 Task: Look for products in the category "Bubble Bath" from Inesscents Salvation only.
Action: Mouse moved to (858, 327)
Screenshot: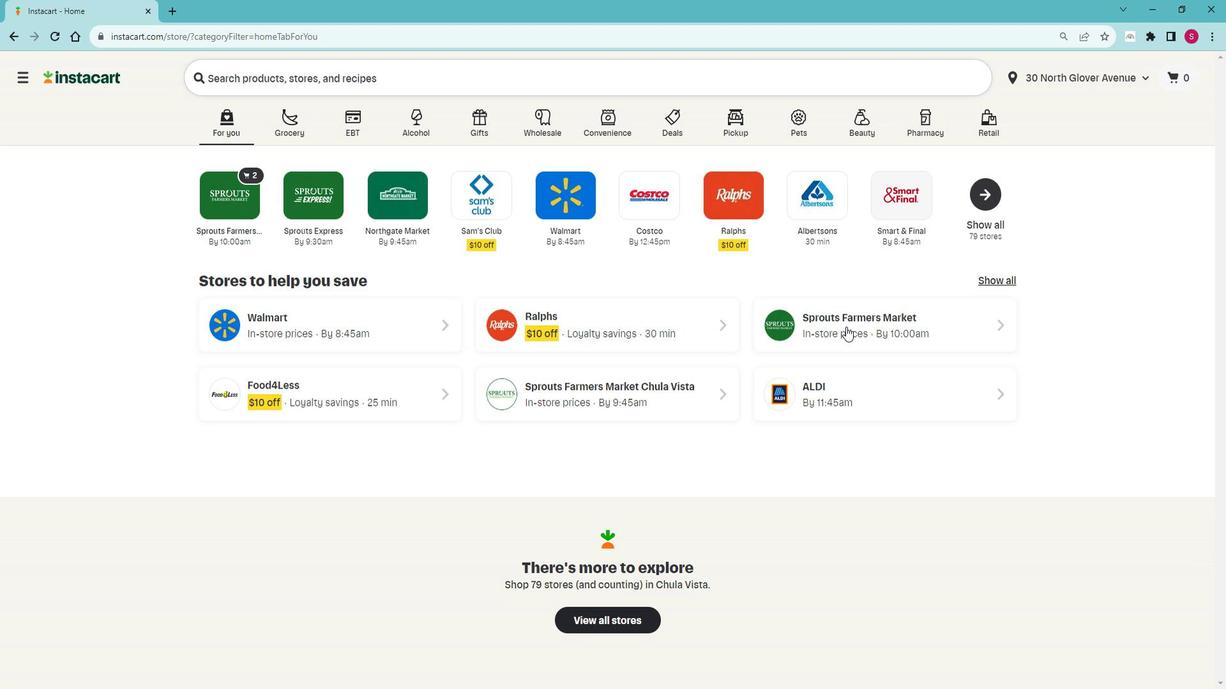 
Action: Mouse pressed left at (858, 327)
Screenshot: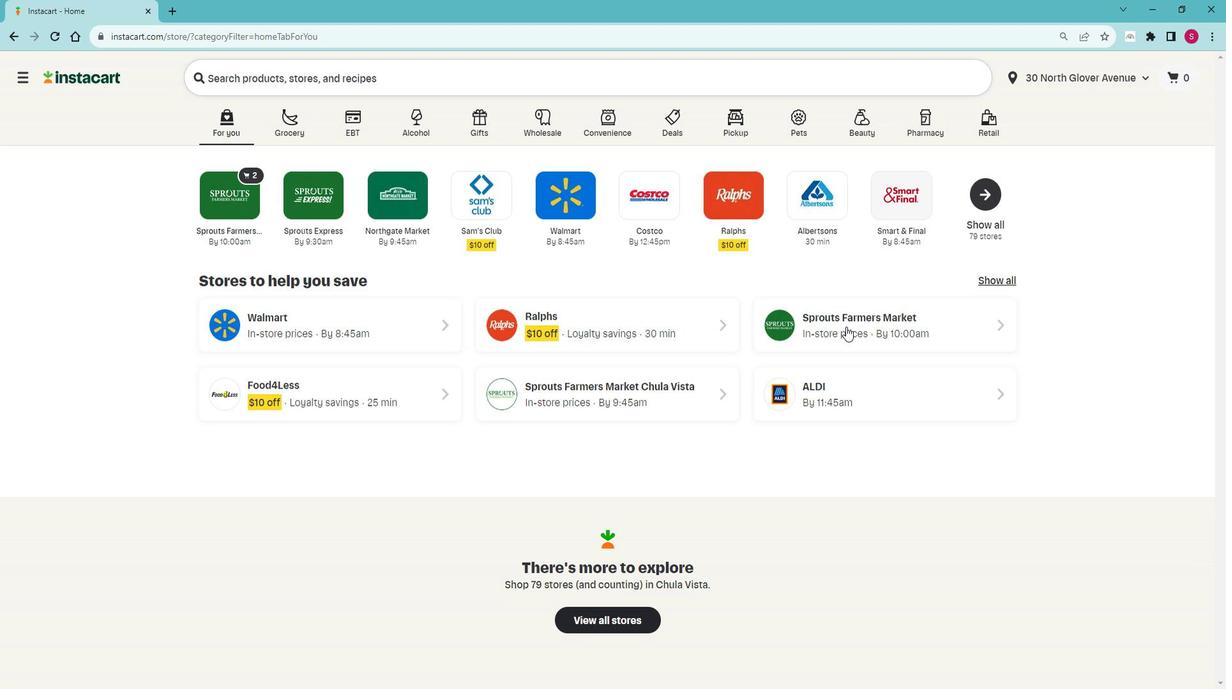 
Action: Mouse moved to (85, 415)
Screenshot: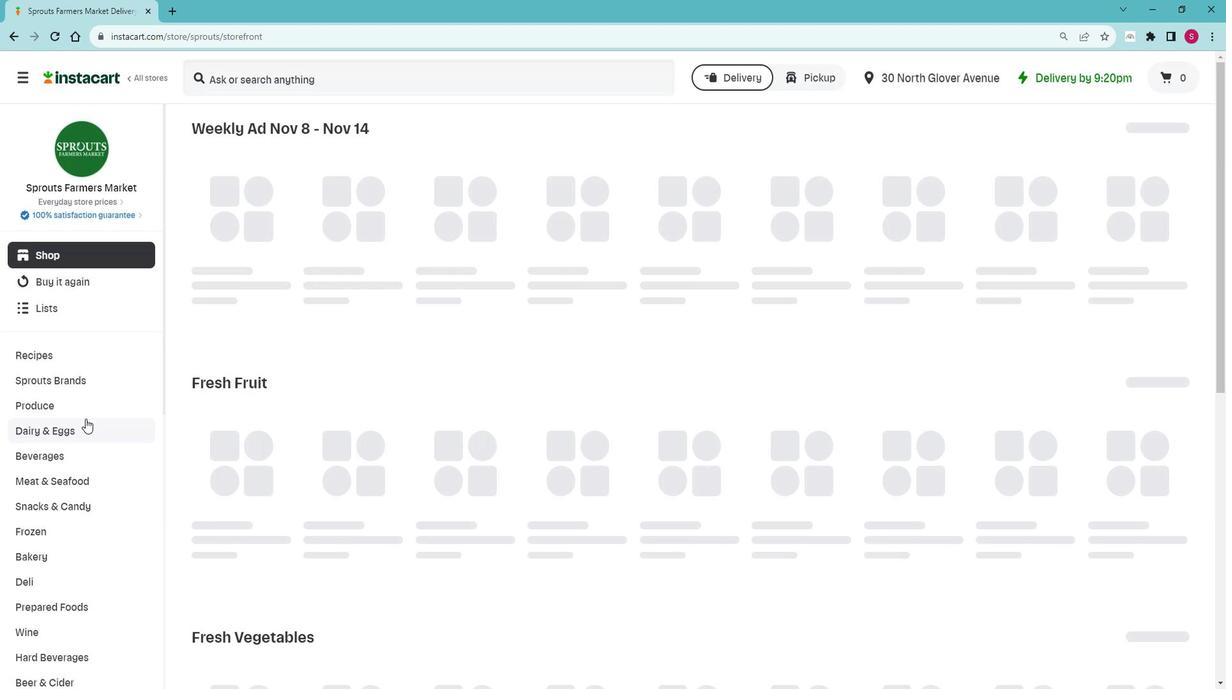
Action: Mouse scrolled (85, 415) with delta (0, 0)
Screenshot: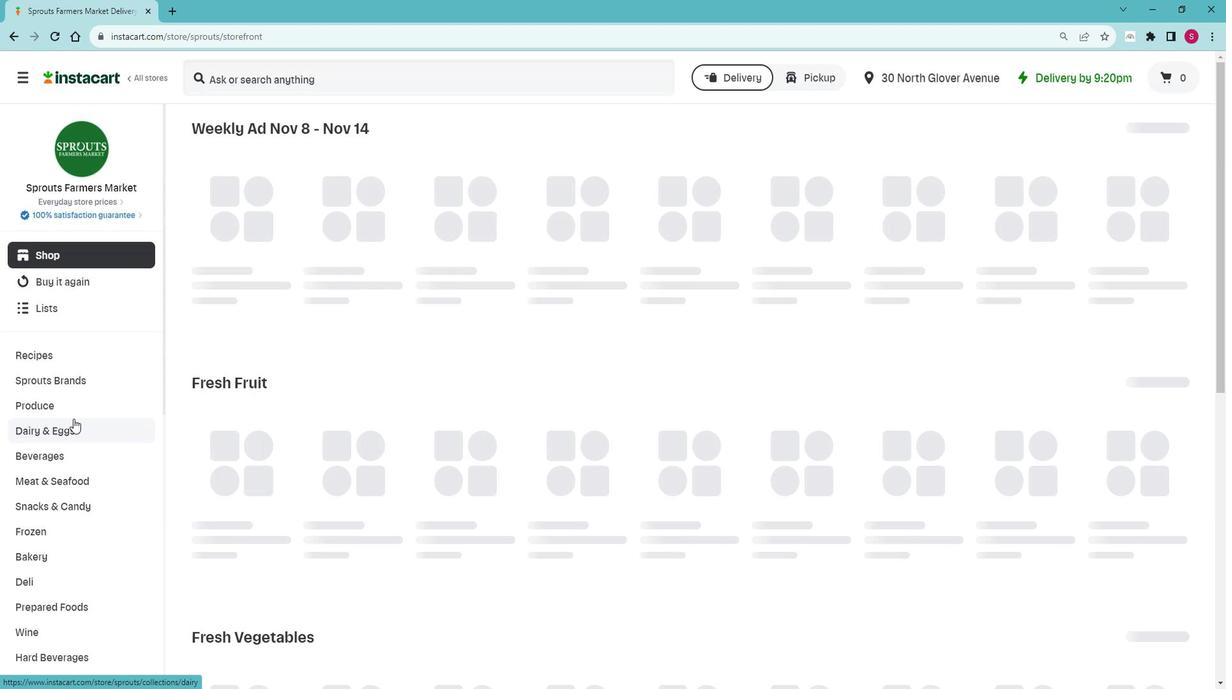 
Action: Mouse scrolled (85, 415) with delta (0, 0)
Screenshot: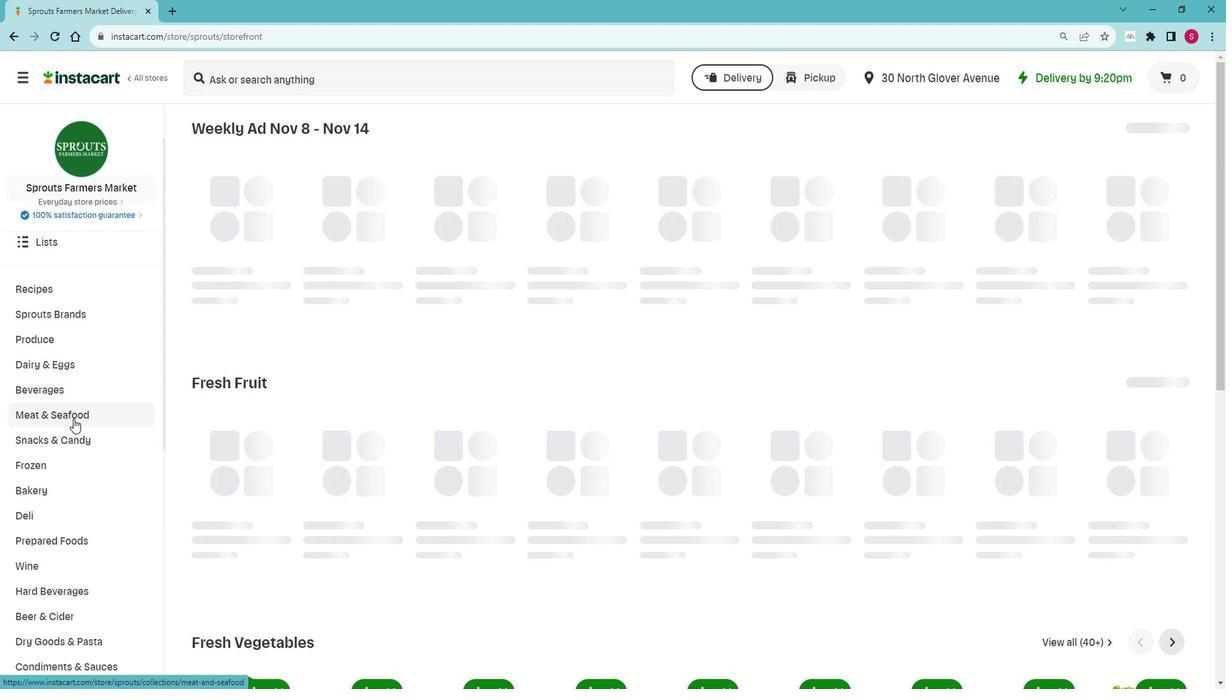 
Action: Mouse scrolled (85, 415) with delta (0, 0)
Screenshot: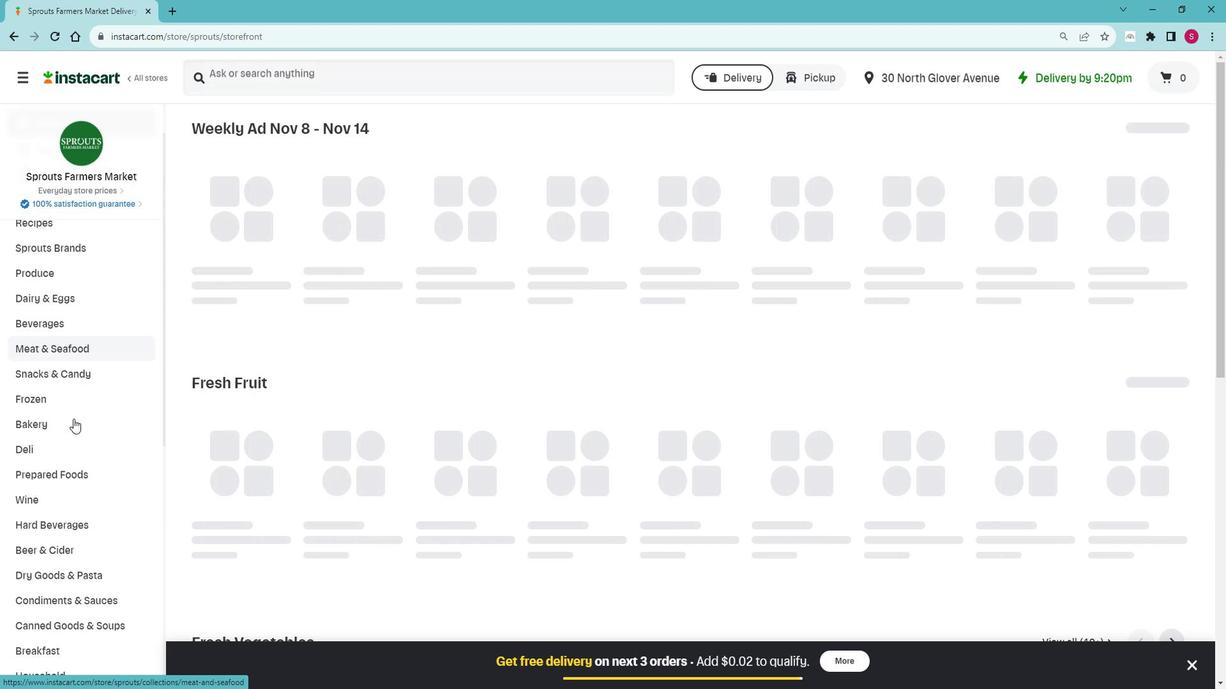 
Action: Mouse scrolled (85, 415) with delta (0, 0)
Screenshot: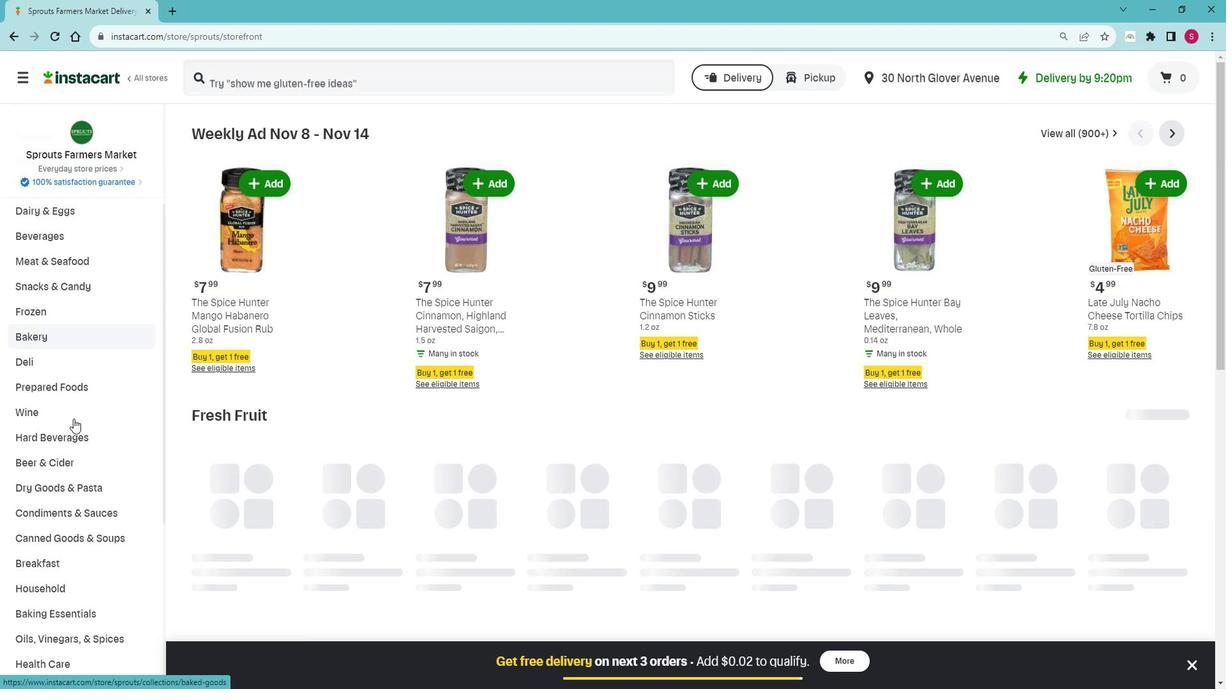 
Action: Mouse scrolled (85, 415) with delta (0, 0)
Screenshot: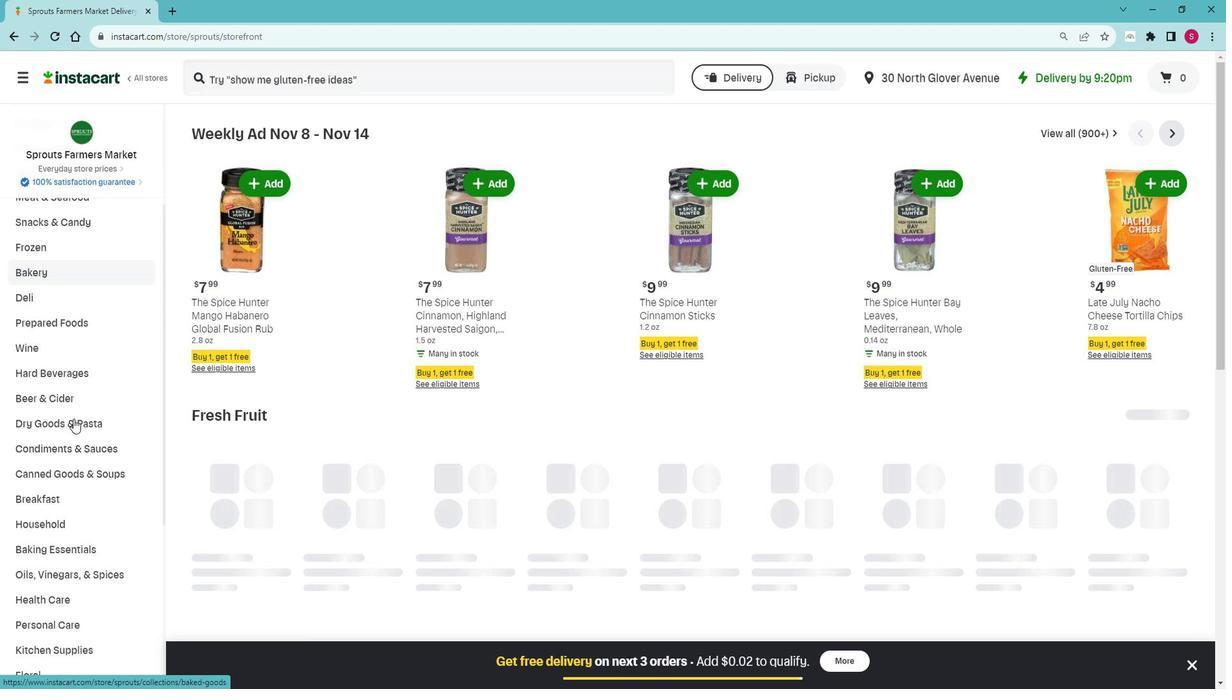
Action: Mouse scrolled (85, 415) with delta (0, 0)
Screenshot: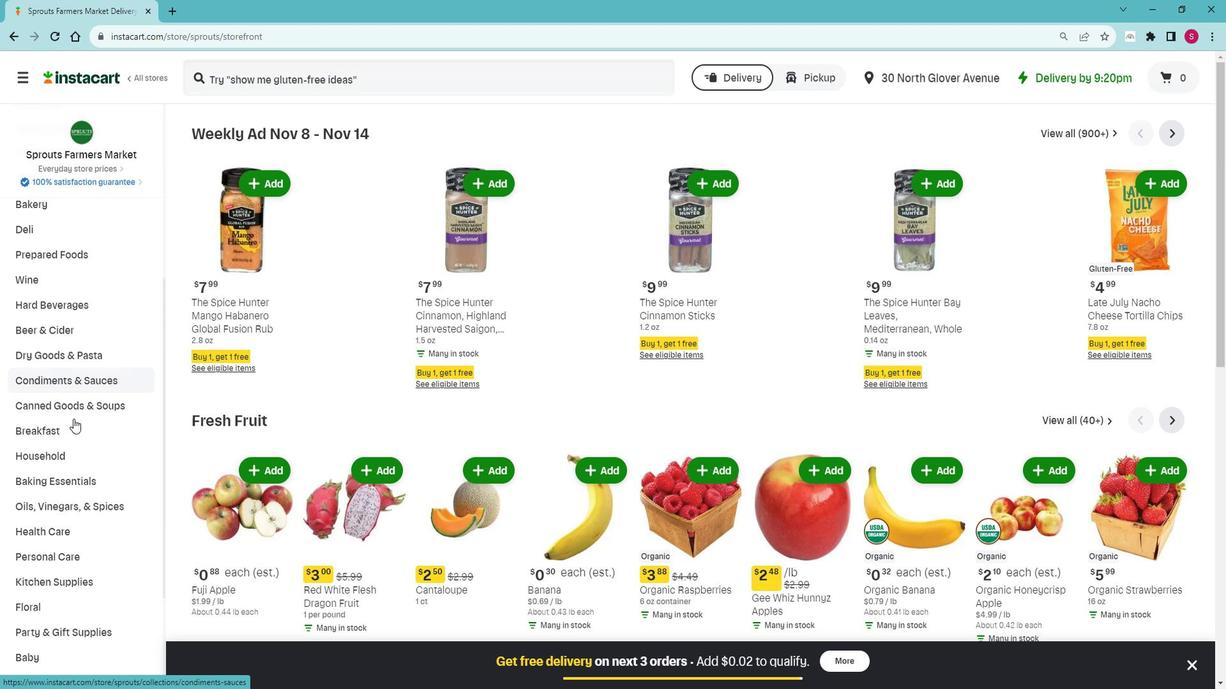 
Action: Mouse moved to (84, 481)
Screenshot: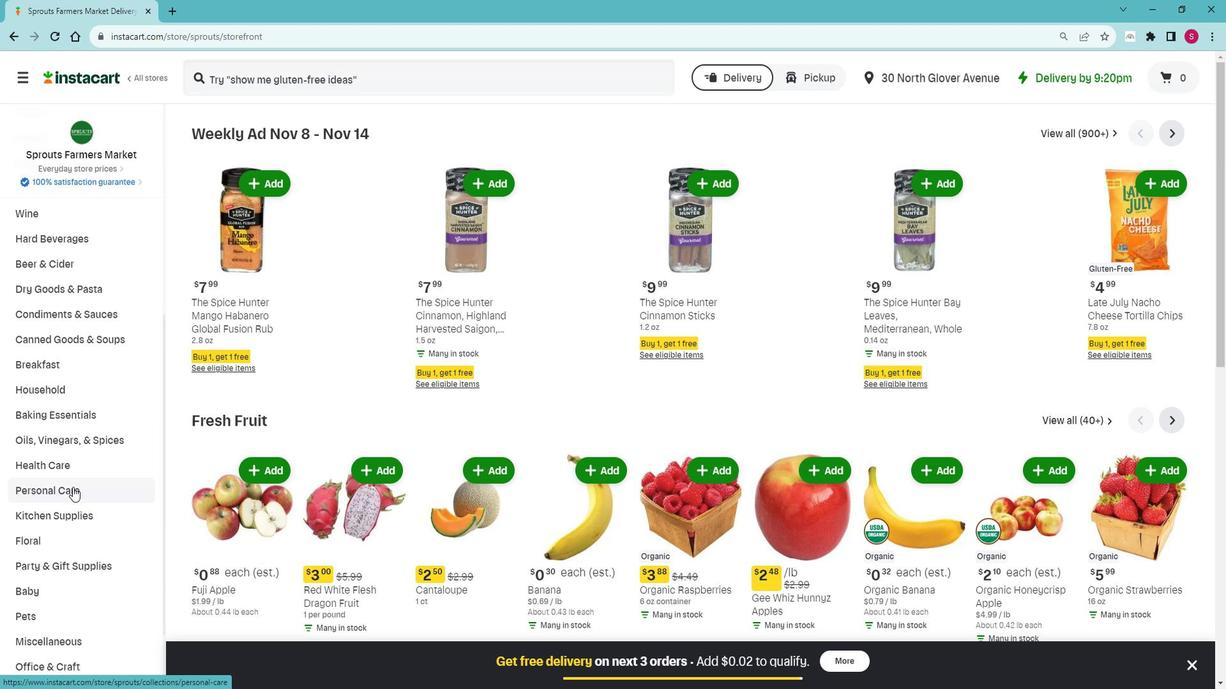 
Action: Mouse pressed left at (84, 481)
Screenshot: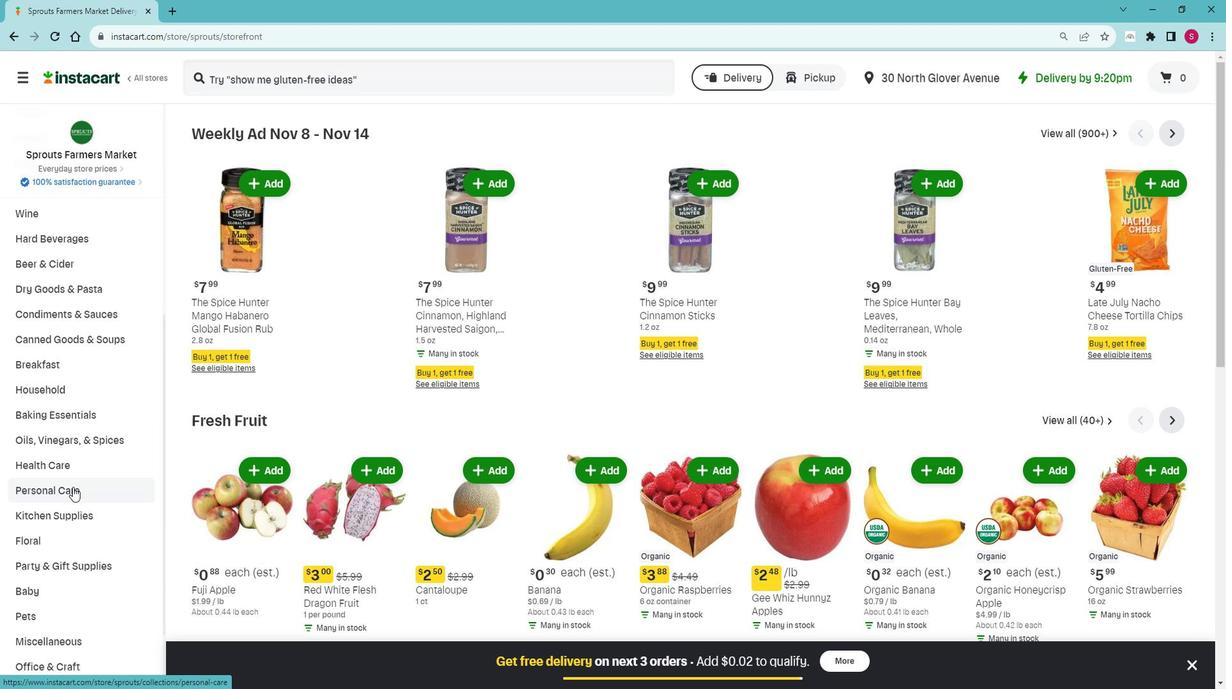 
Action: Mouse moved to (90, 505)
Screenshot: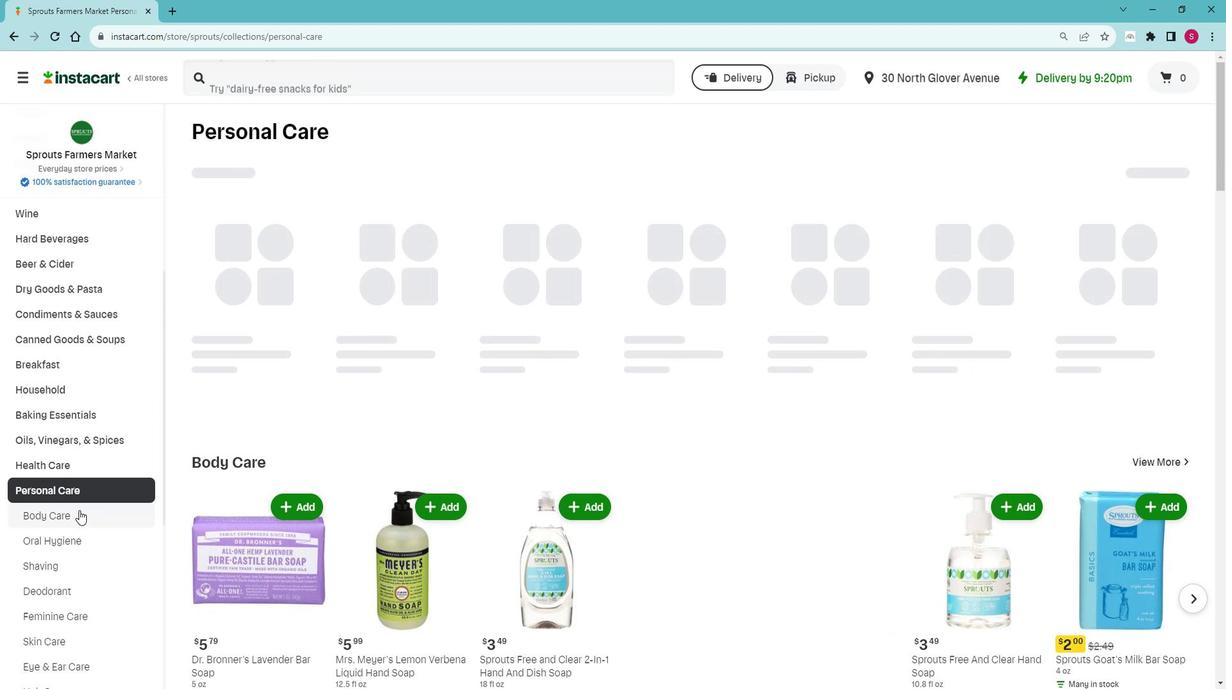 
Action: Mouse pressed left at (90, 505)
Screenshot: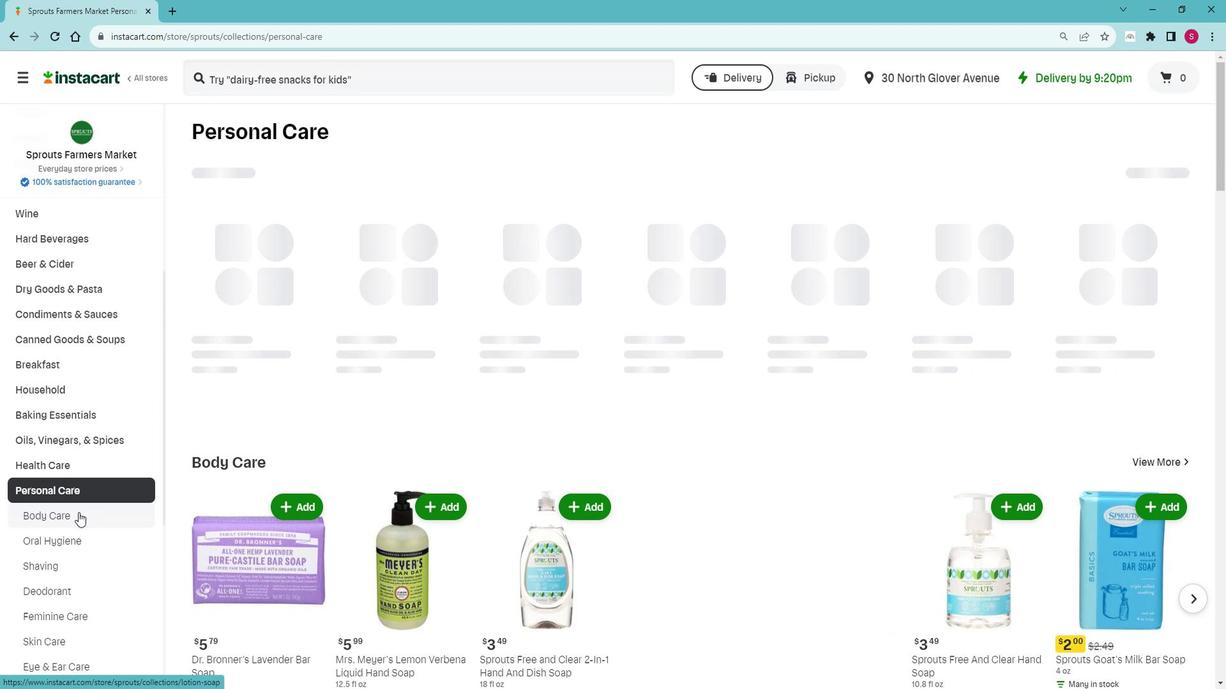 
Action: Mouse moved to (522, 186)
Screenshot: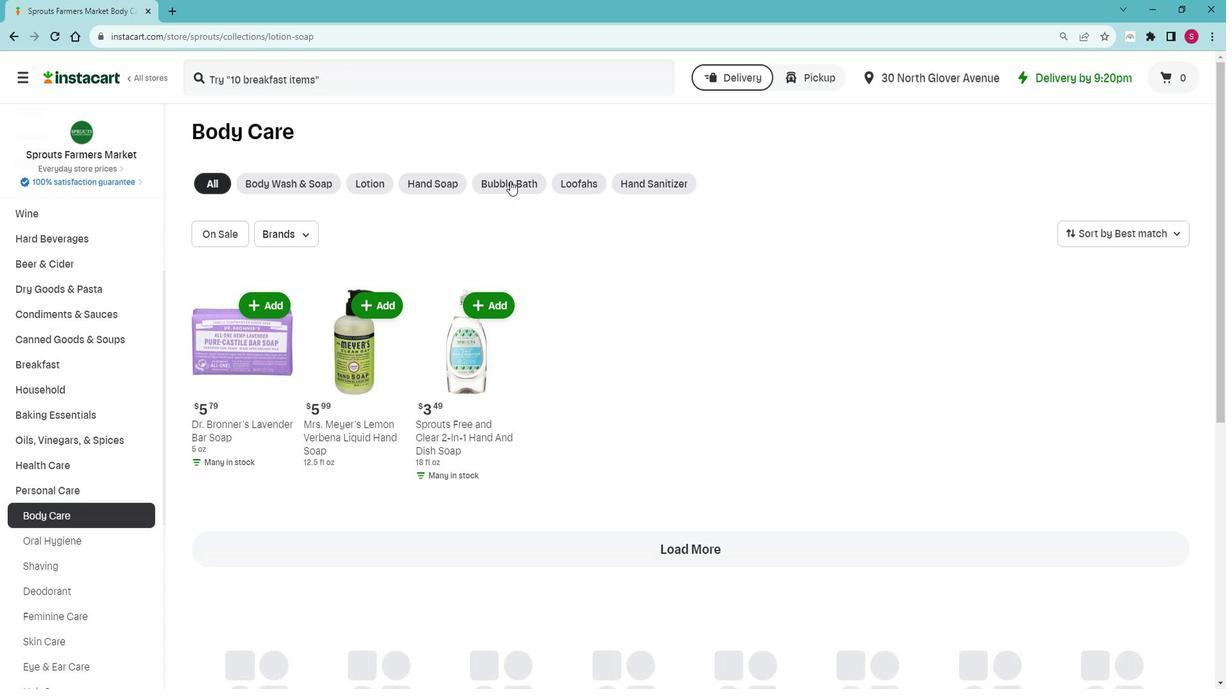 
Action: Mouse pressed left at (522, 186)
Screenshot: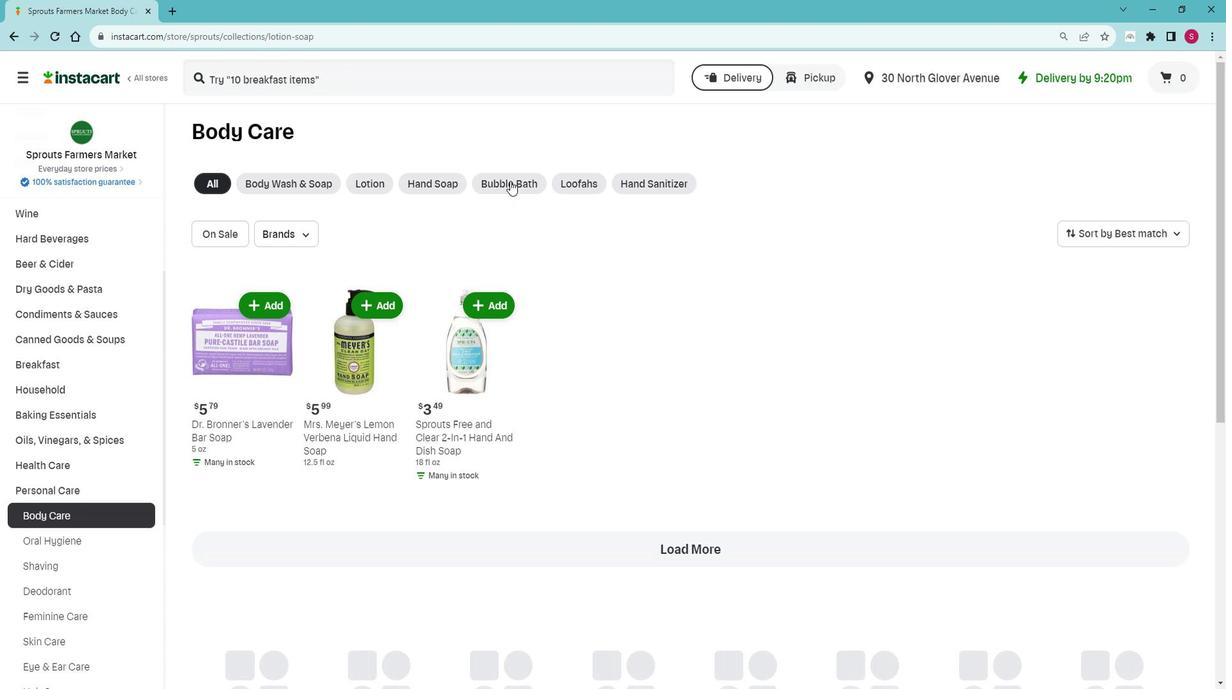 
Action: Mouse moved to (316, 230)
Screenshot: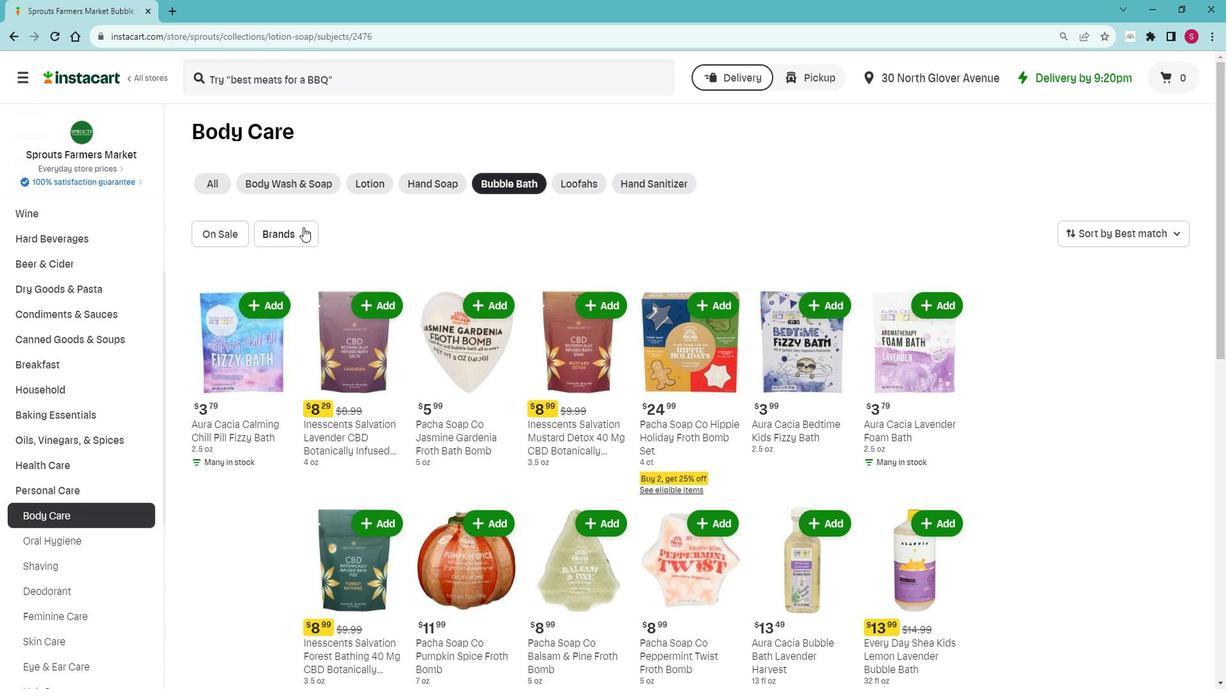 
Action: Mouse pressed left at (316, 230)
Screenshot: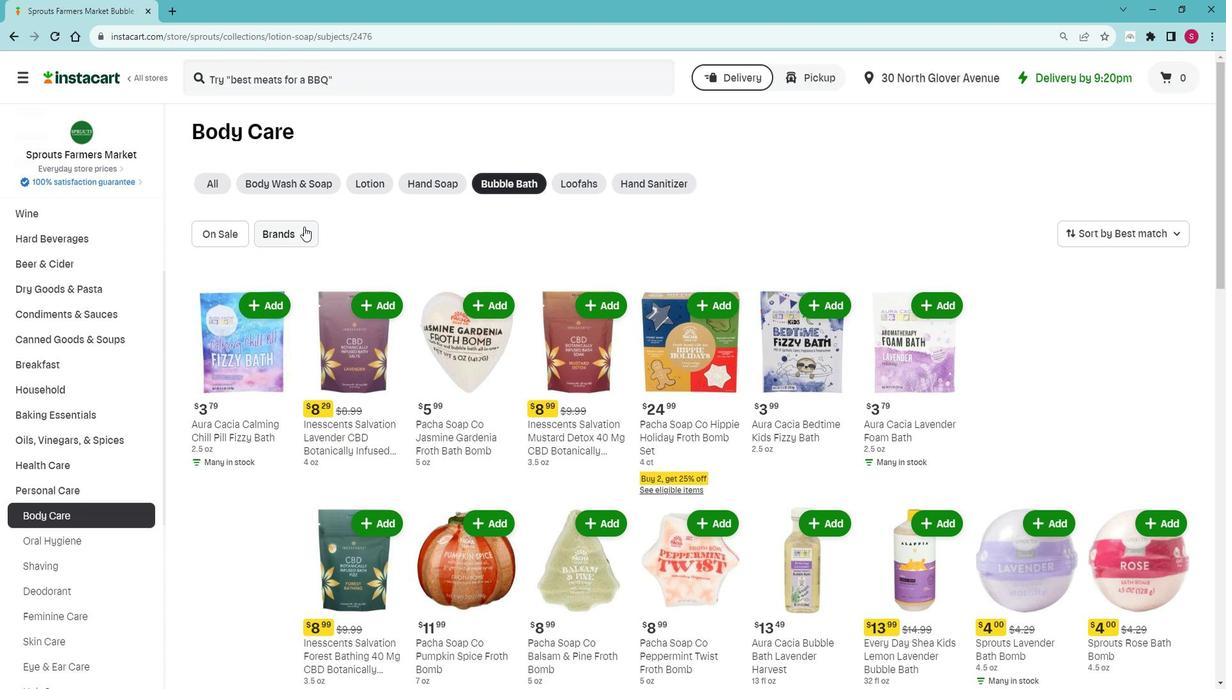 
Action: Mouse moved to (314, 395)
Screenshot: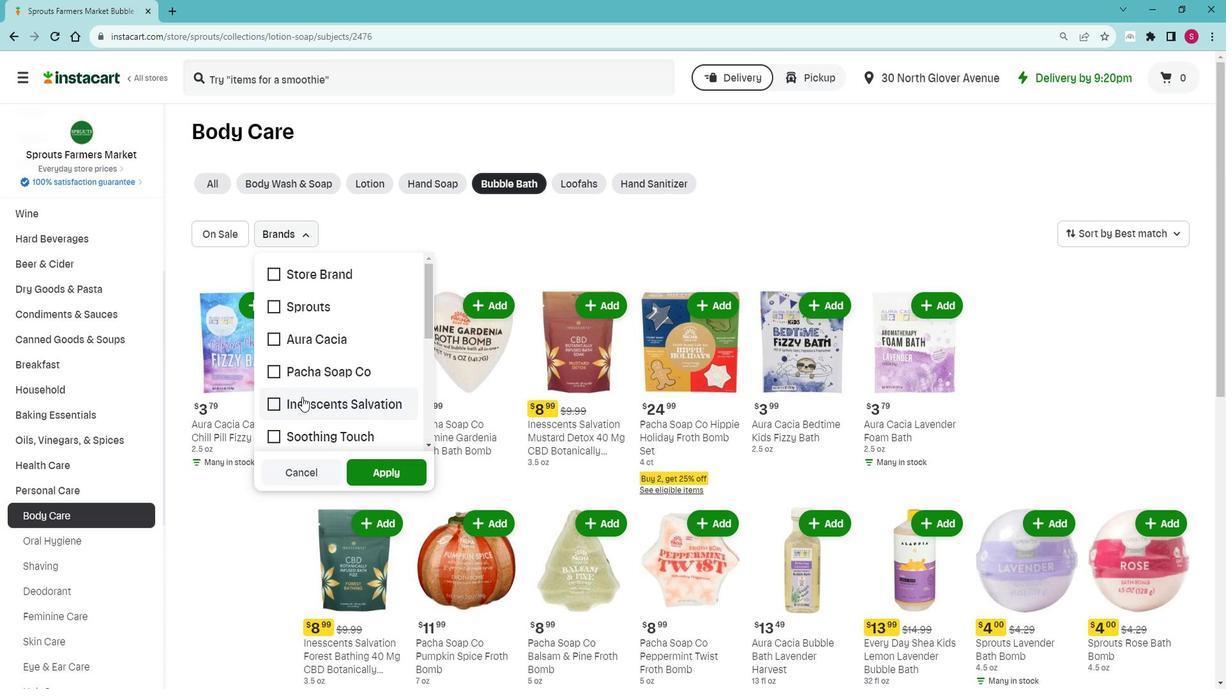 
Action: Mouse pressed left at (314, 395)
Screenshot: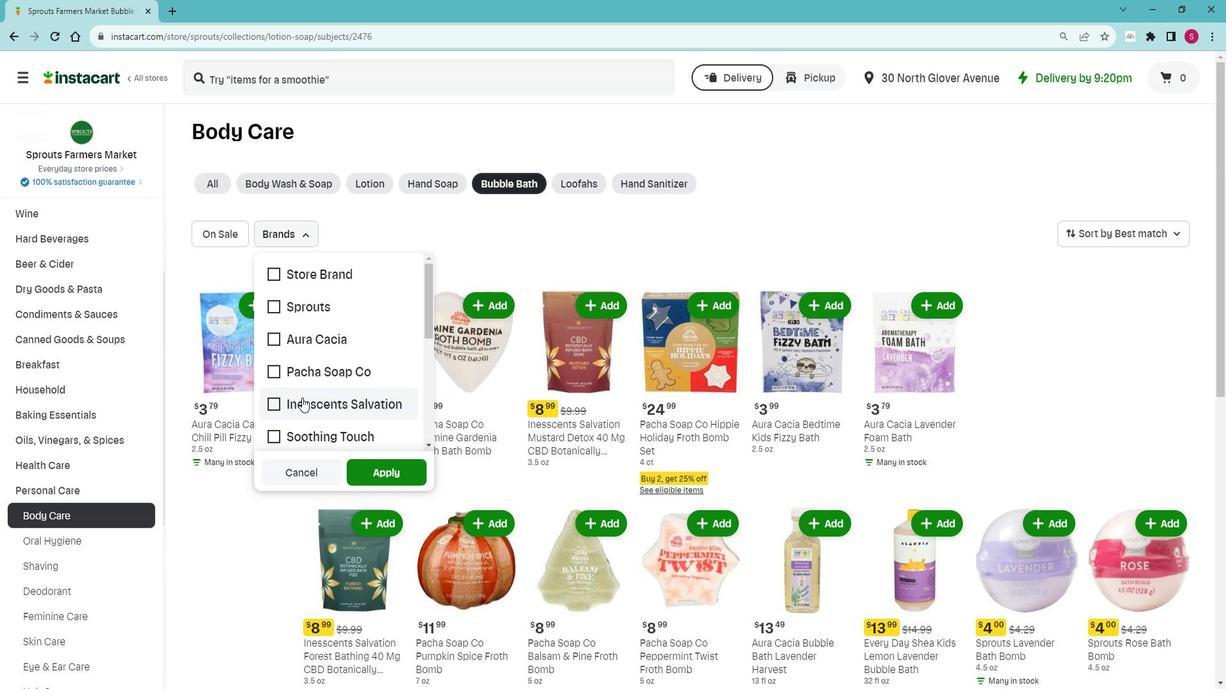 
Action: Mouse moved to (387, 461)
Screenshot: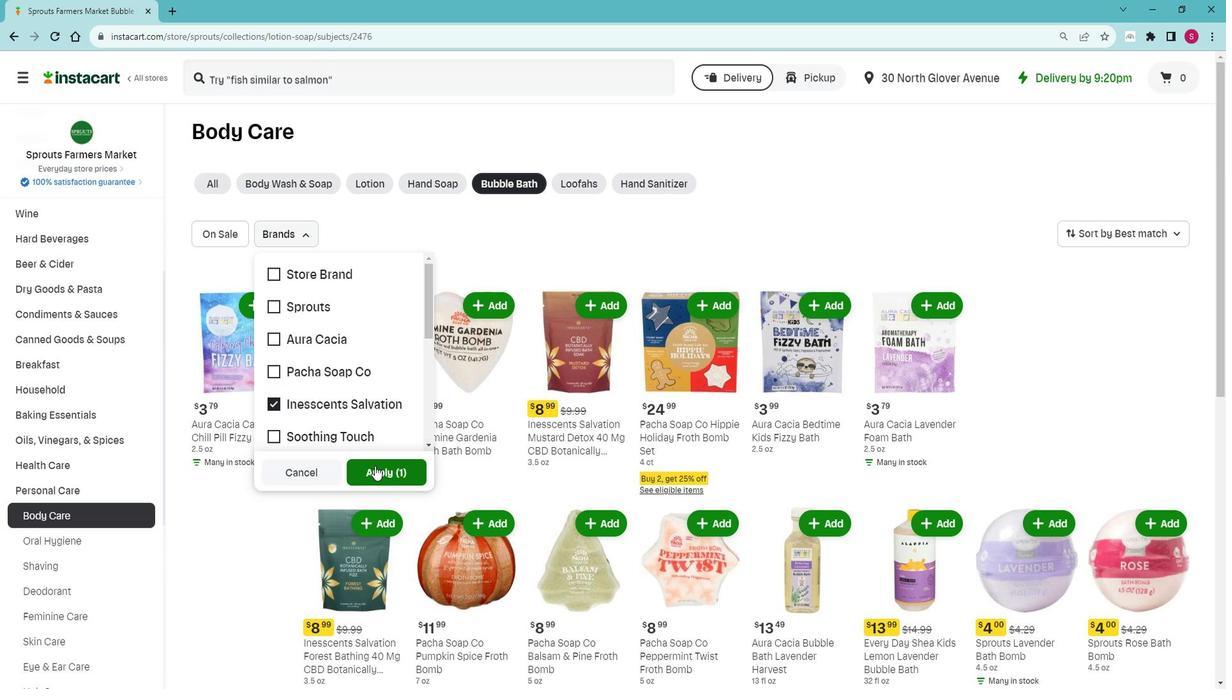 
Action: Mouse pressed left at (387, 461)
Screenshot: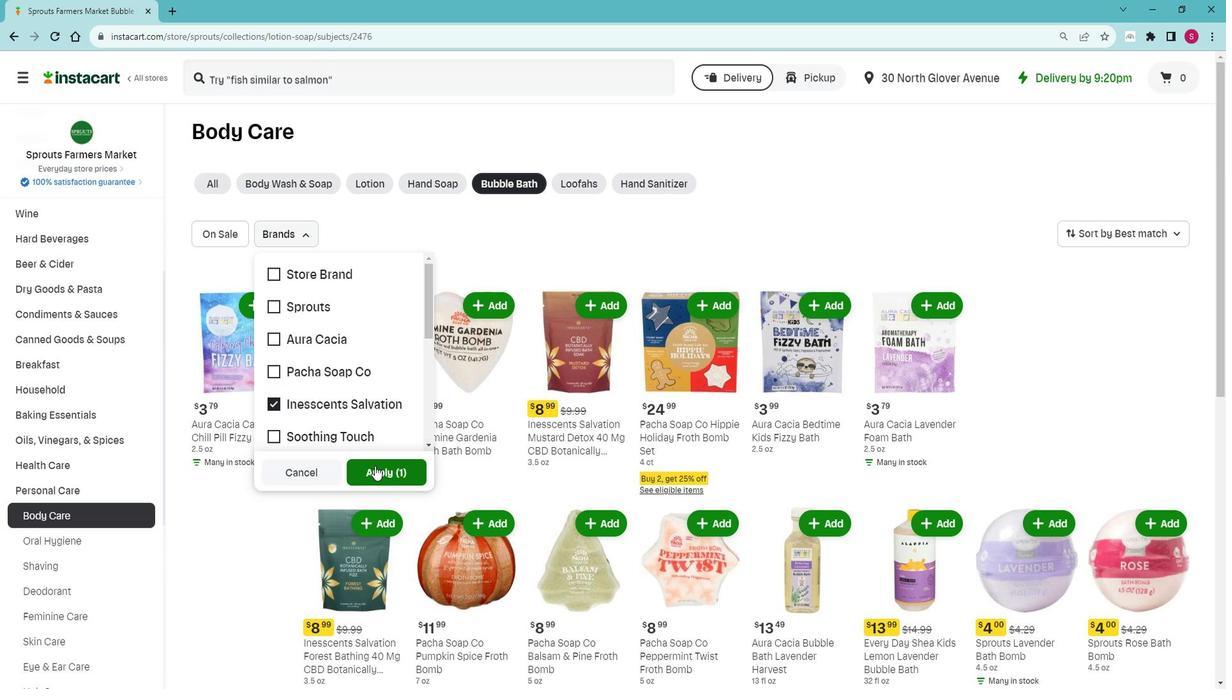 
Action: Mouse moved to (342, 484)
Screenshot: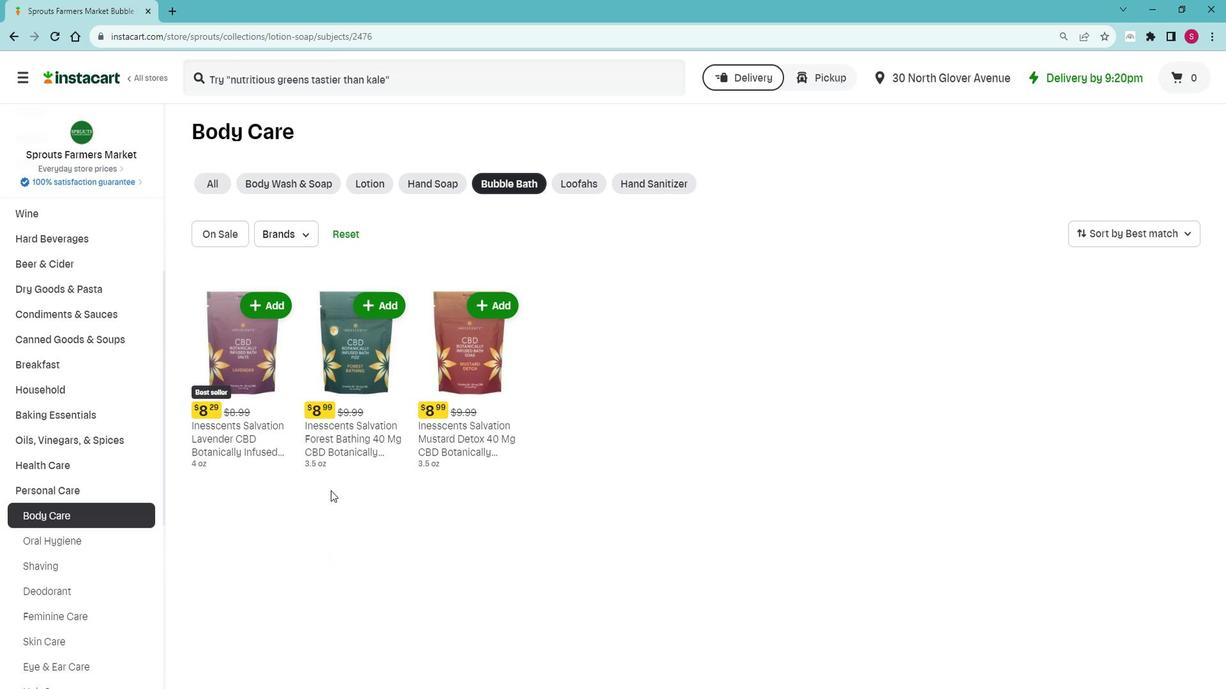 
